 Task: Disable the performance cookies.
Action: Mouse moved to (918, 64)
Screenshot: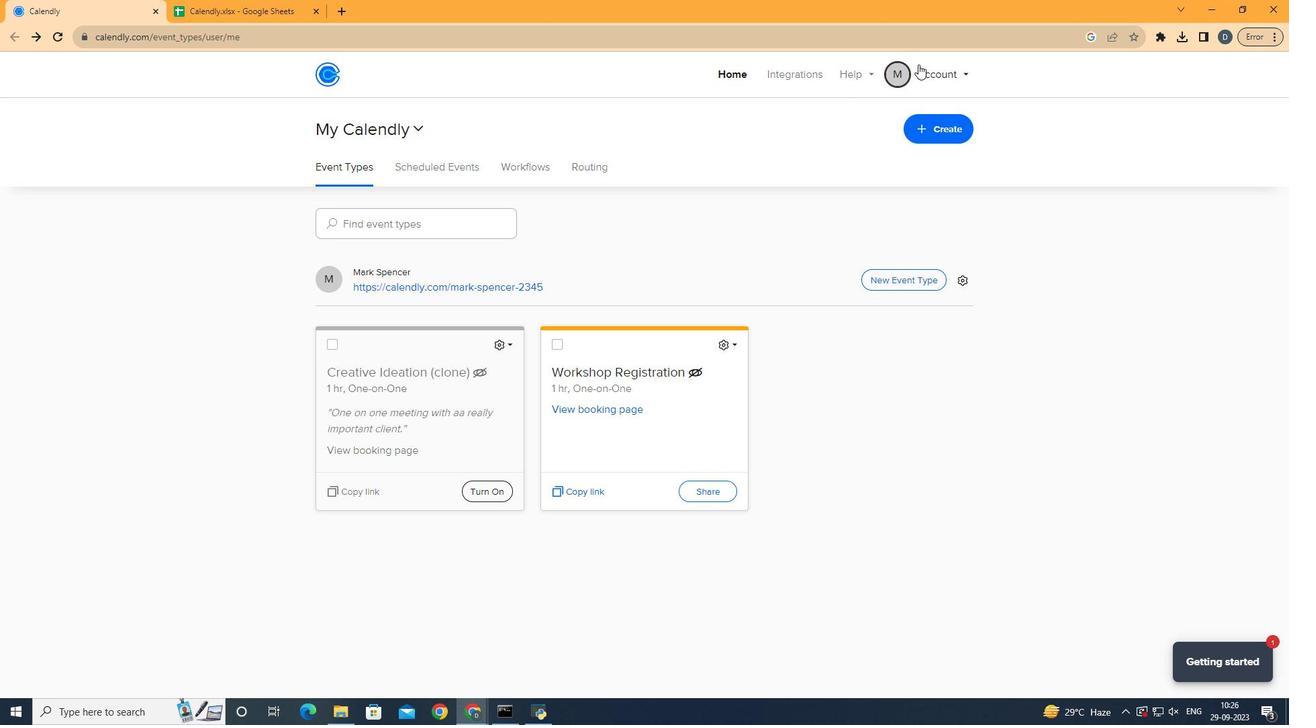 
Action: Mouse pressed left at (918, 64)
Screenshot: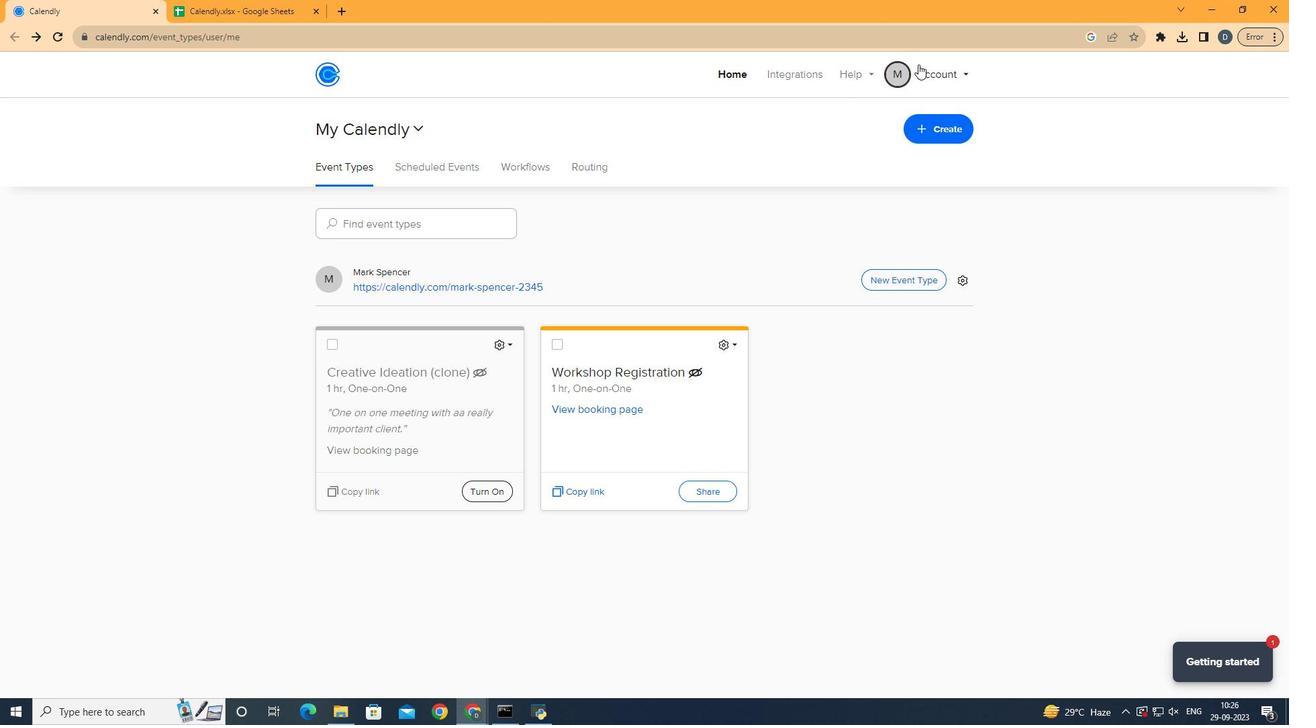 
Action: Mouse moved to (886, 123)
Screenshot: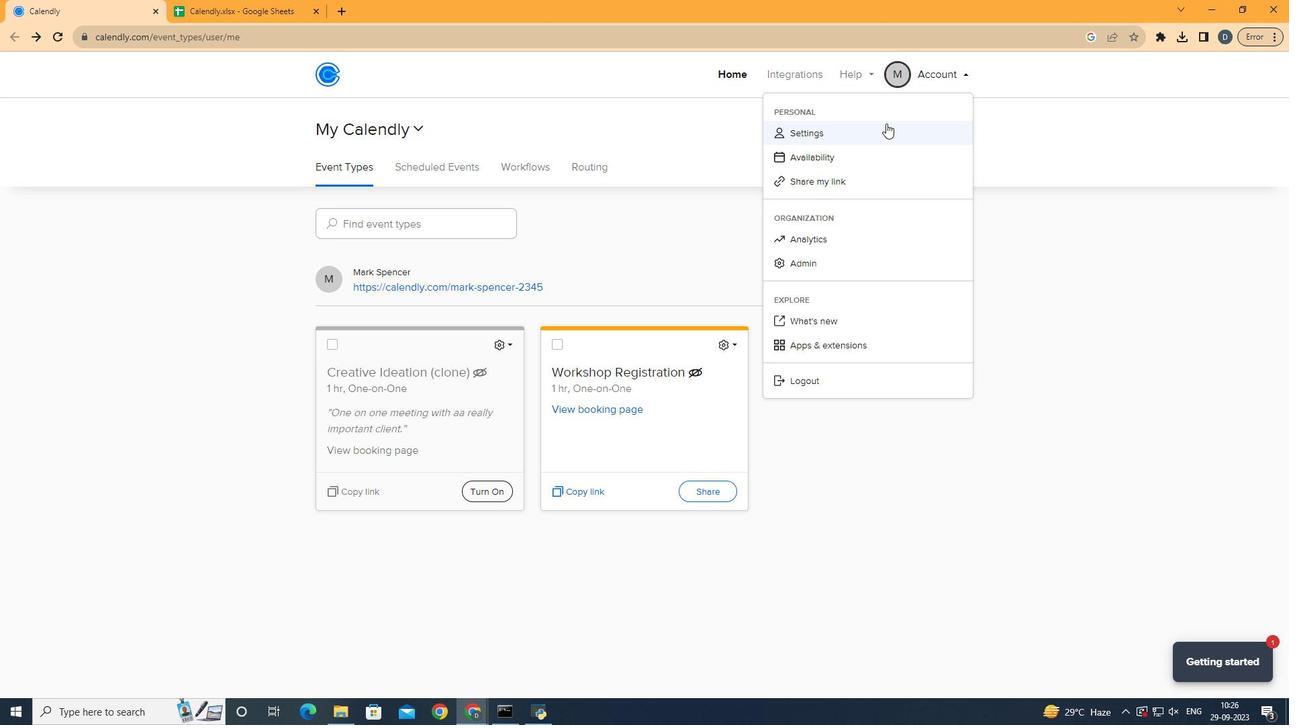 
Action: Mouse pressed left at (886, 123)
Screenshot: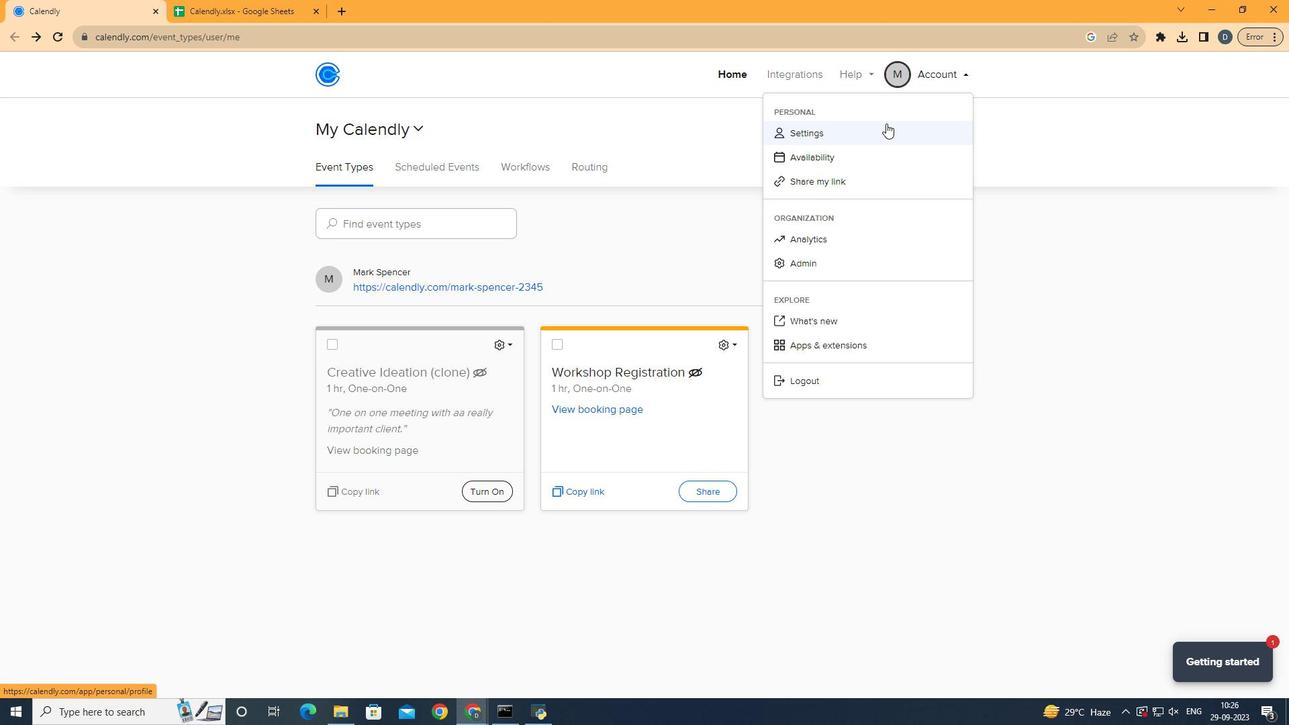 
Action: Mouse moved to (106, 340)
Screenshot: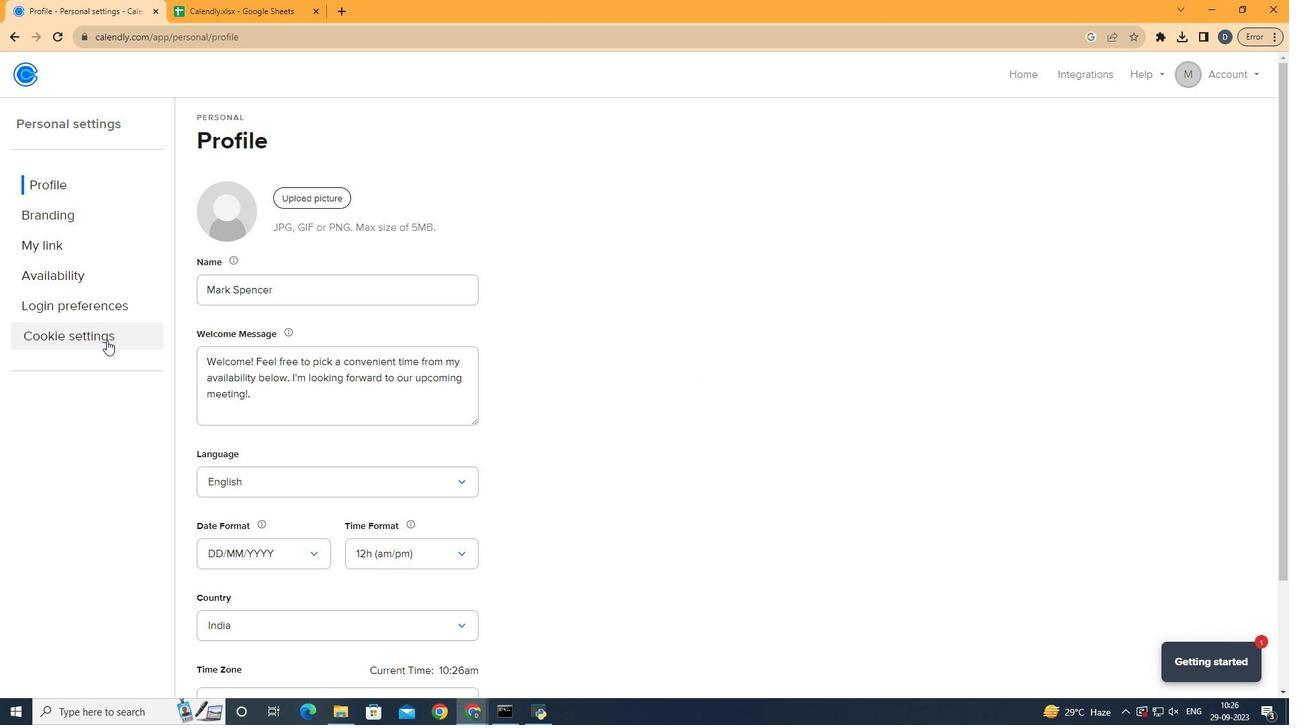 
Action: Mouse pressed left at (106, 340)
Screenshot: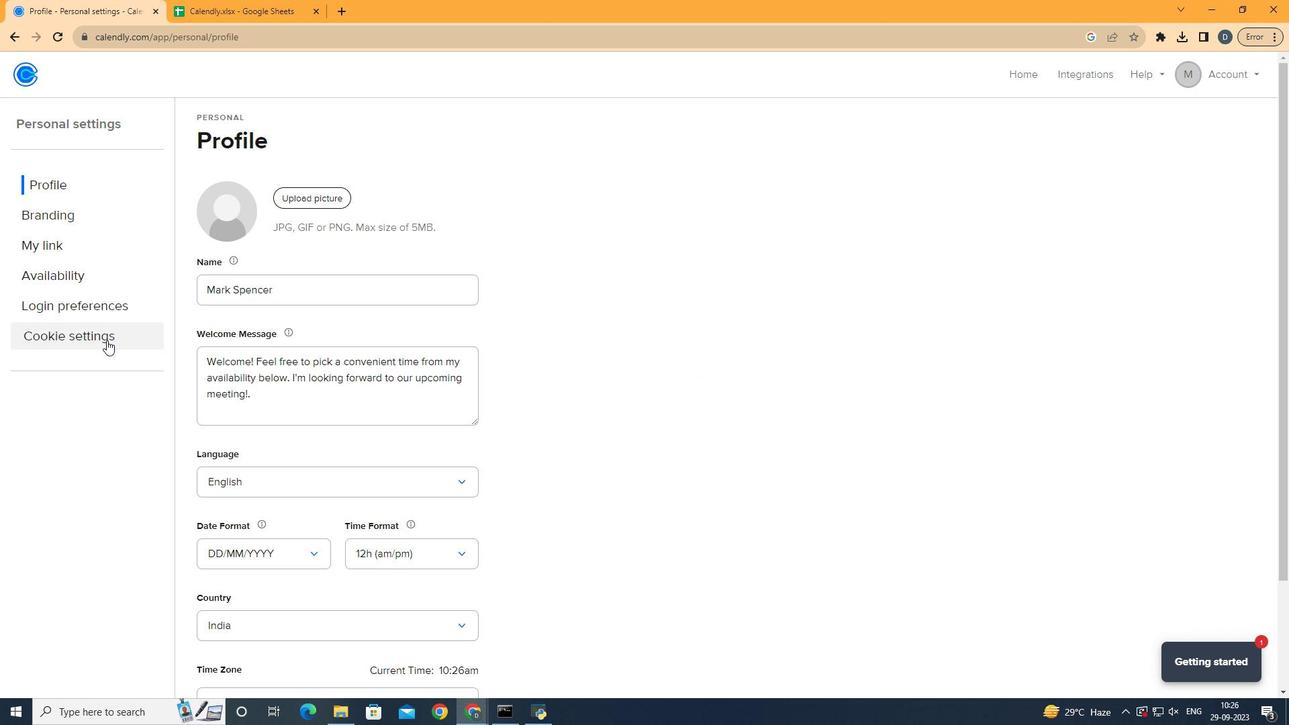 
Action: Mouse moved to (289, 358)
Screenshot: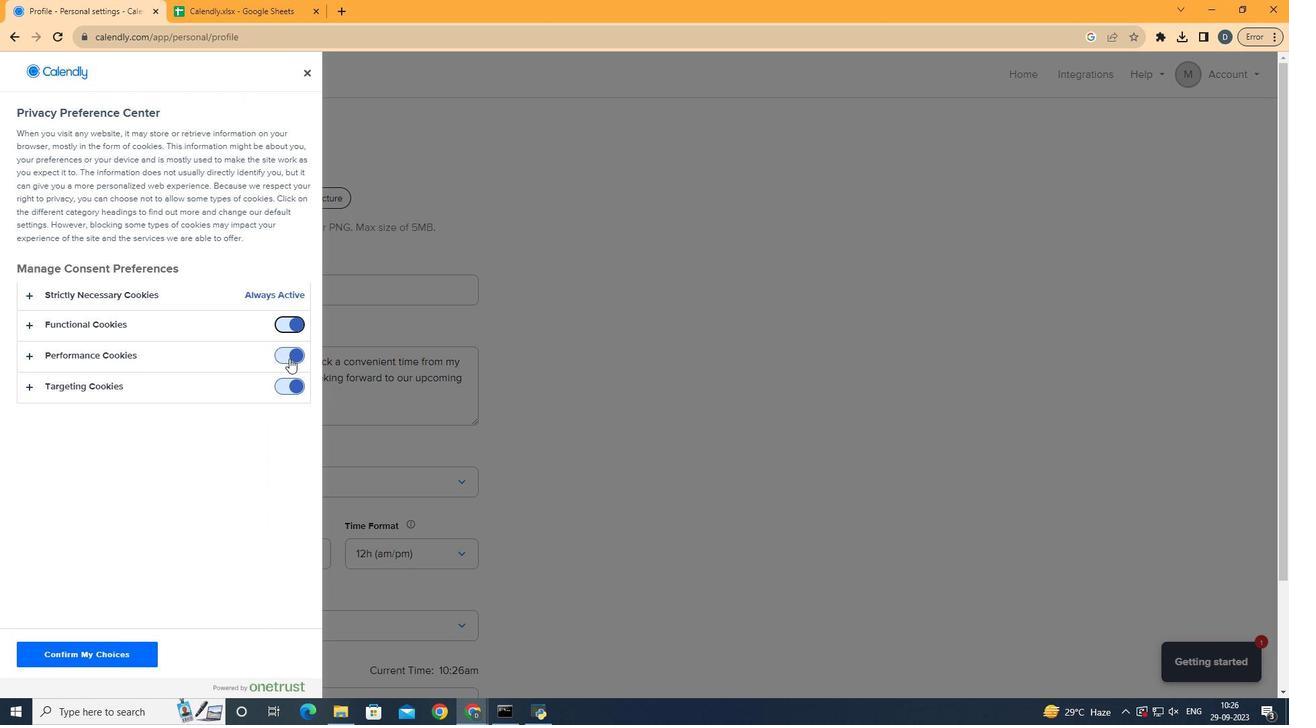 
Action: Mouse pressed left at (289, 358)
Screenshot: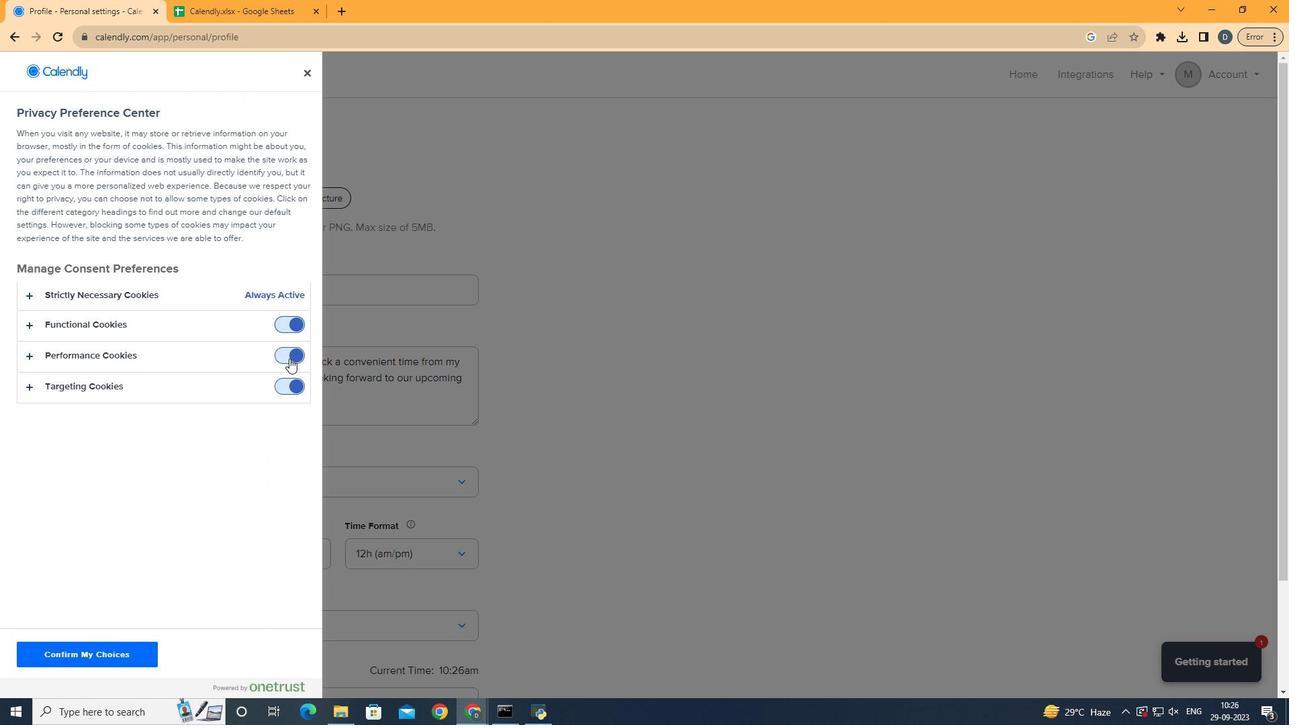 
Action: Mouse moved to (300, 537)
Screenshot: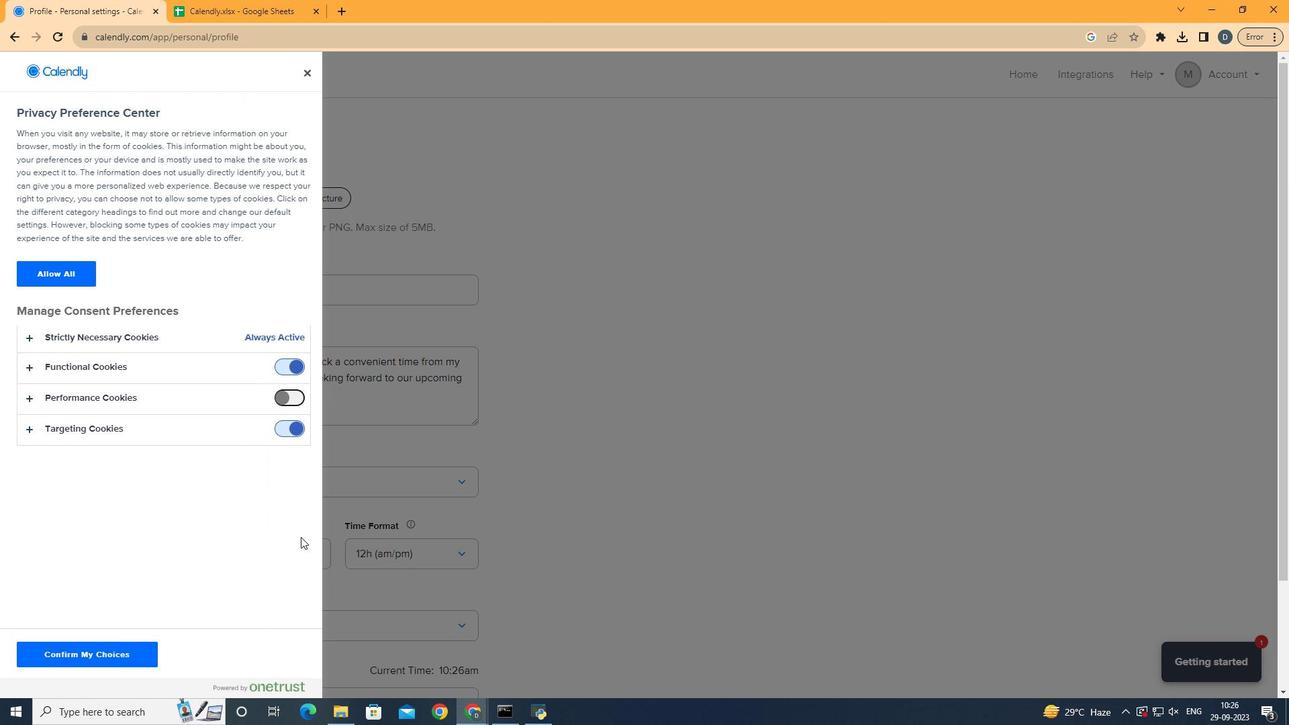 
